 Task: Select Make New AppleScript
Action: Mouse moved to (184, 131)
Screenshot: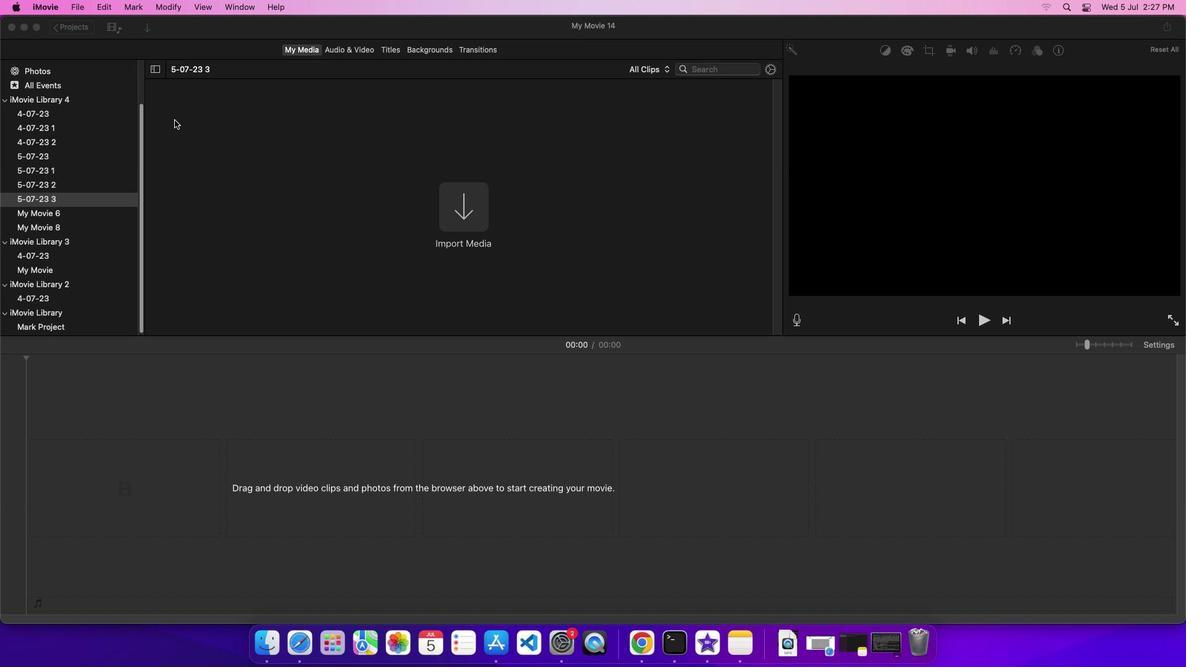 
Action: Mouse pressed left at (184, 131)
Screenshot: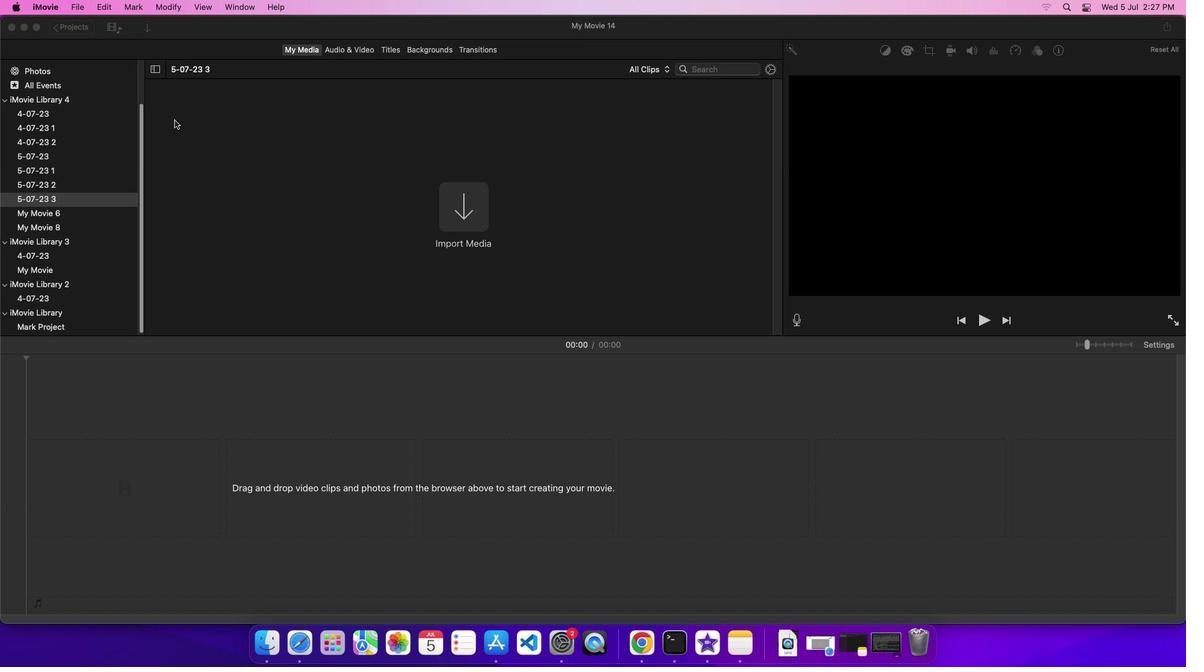 
Action: Mouse moved to (62, 14)
Screenshot: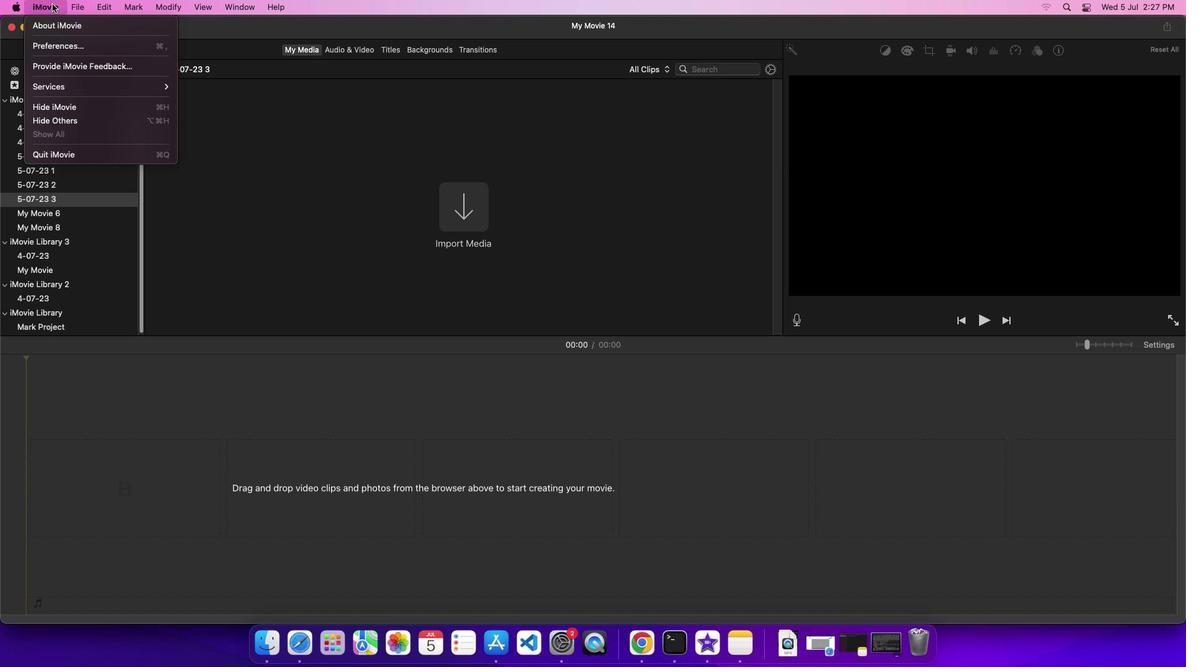 
Action: Mouse pressed left at (62, 14)
Screenshot: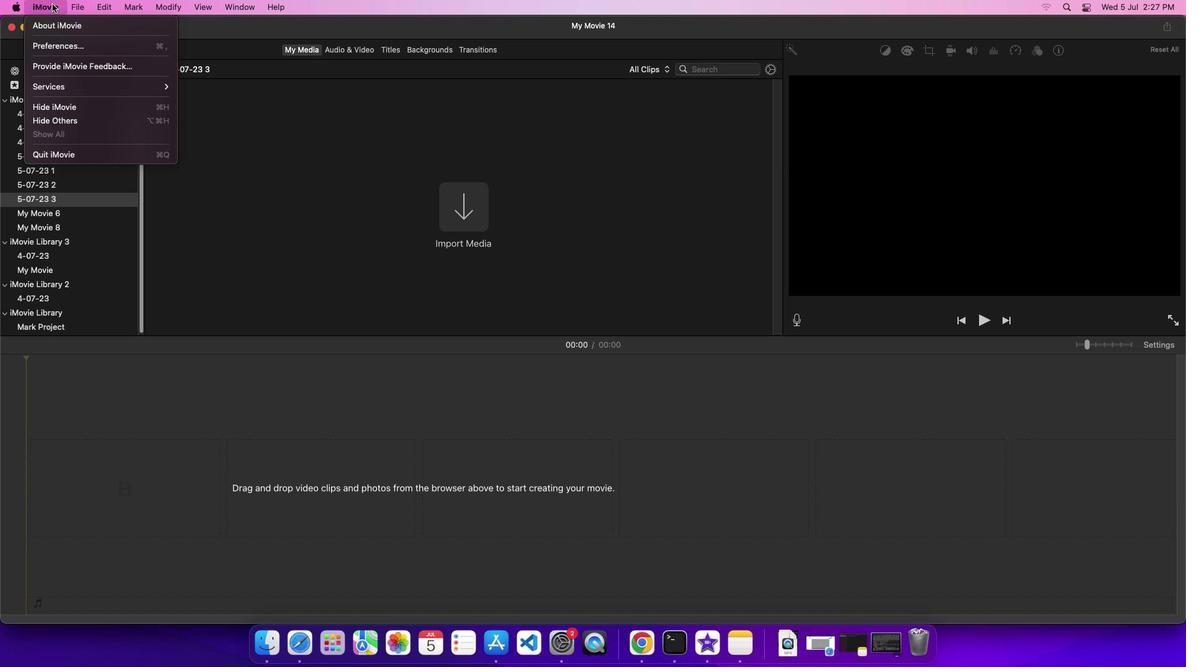 
Action: Mouse moved to (80, 91)
Screenshot: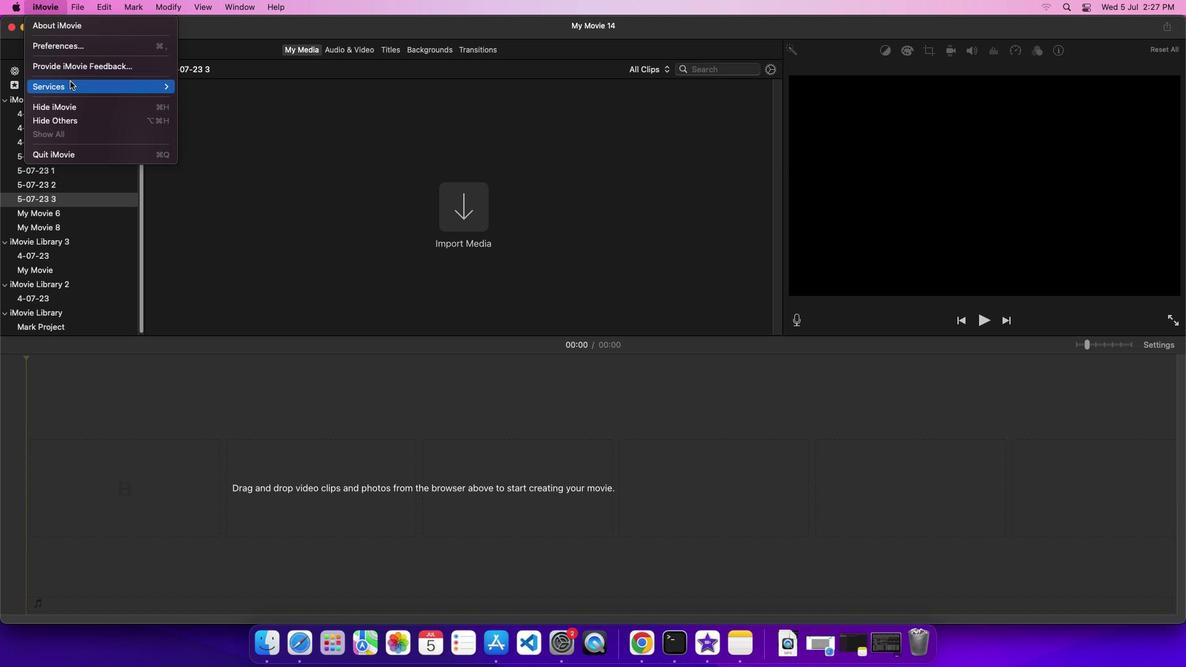 
Action: Mouse pressed left at (80, 91)
Screenshot: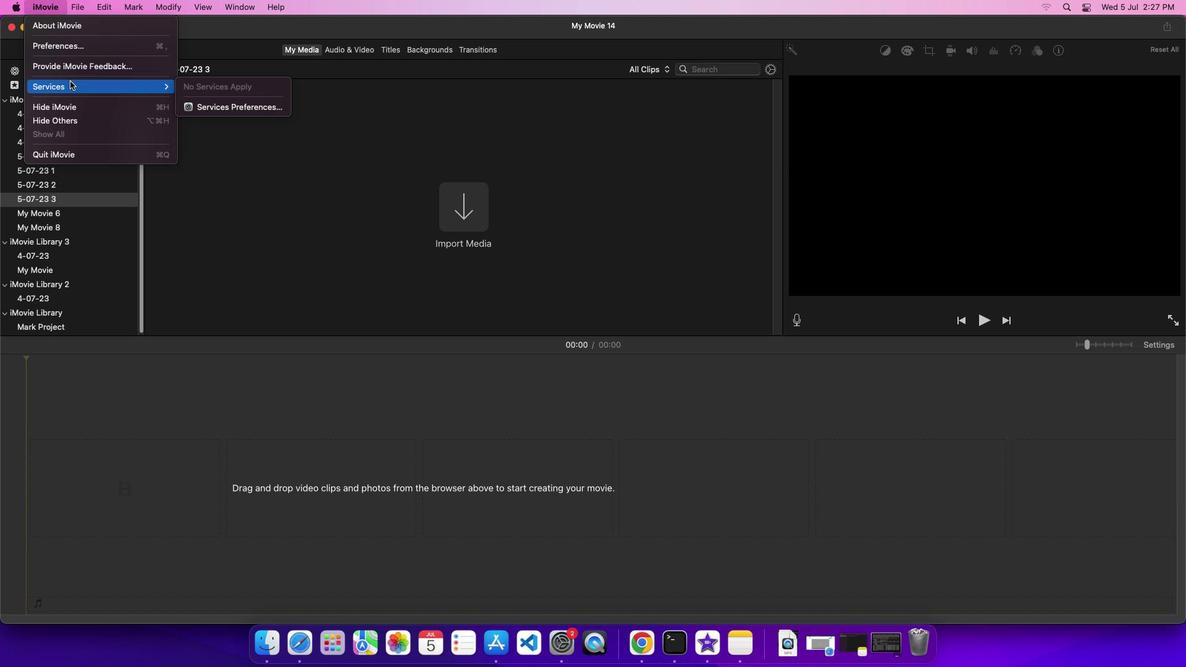 
Action: Mouse moved to (225, 115)
Screenshot: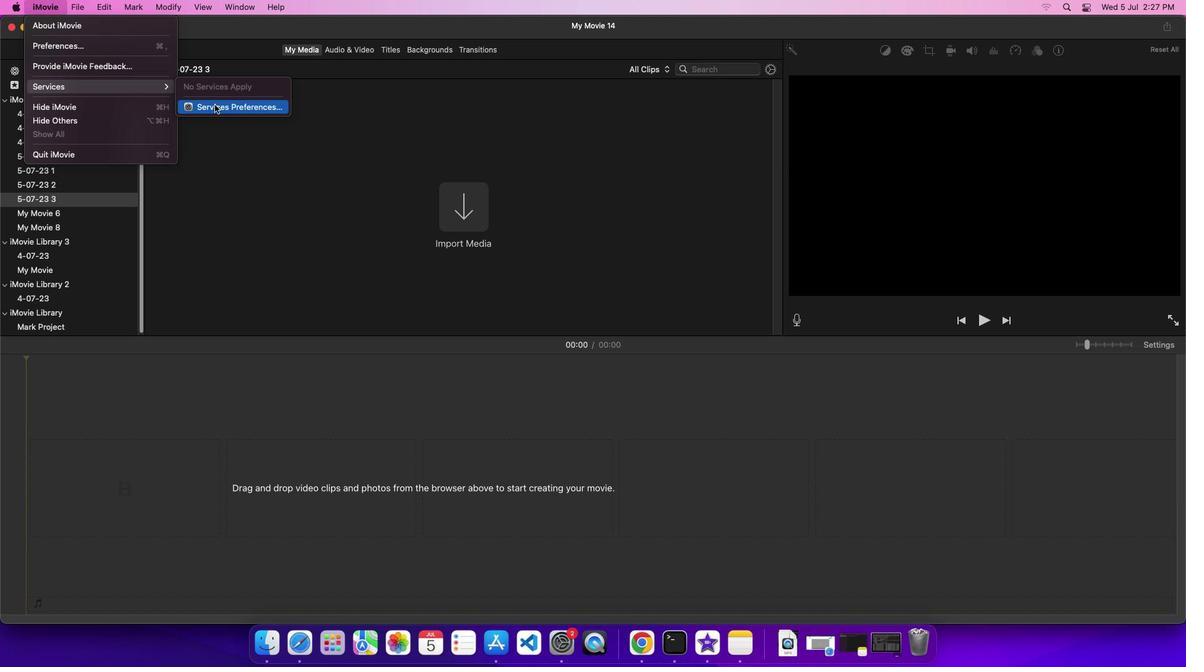 
Action: Mouse pressed left at (225, 115)
Screenshot: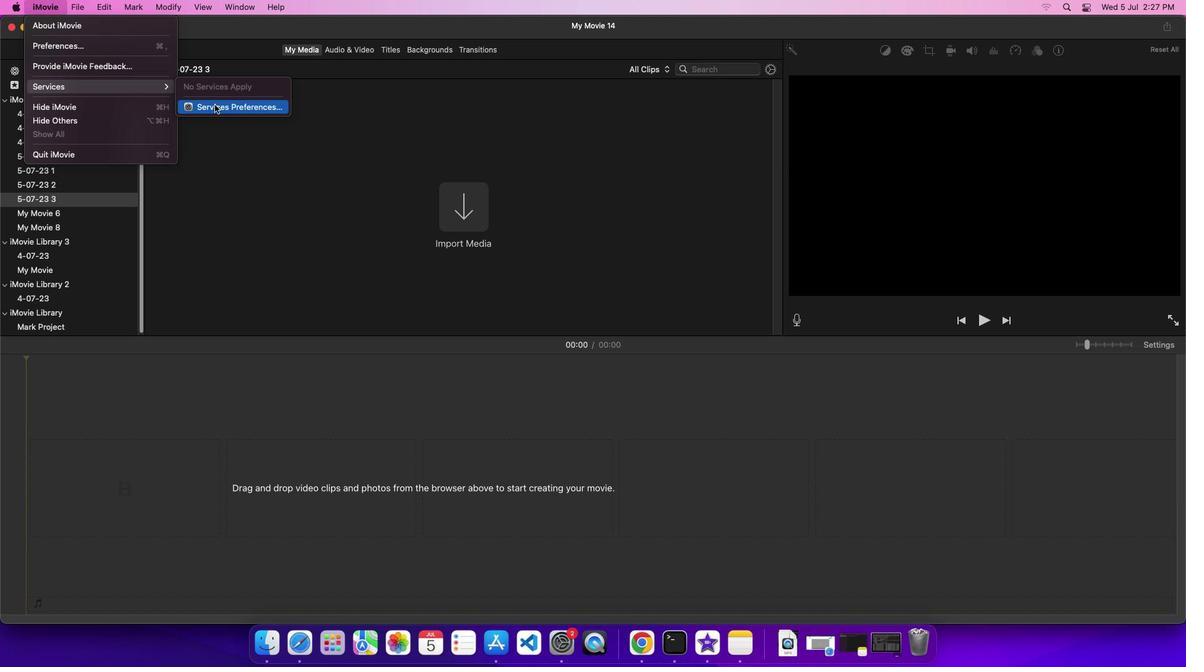 
Action: Mouse moved to (760, 280)
Screenshot: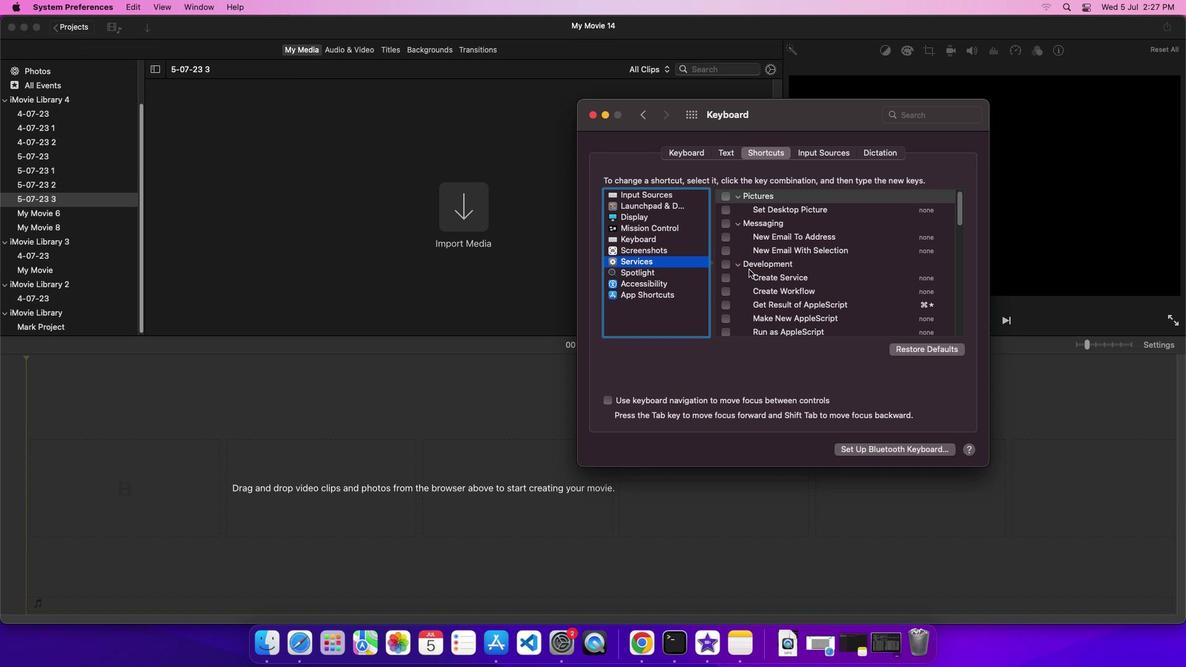 
Action: Mouse scrolled (760, 280) with delta (10, 9)
Screenshot: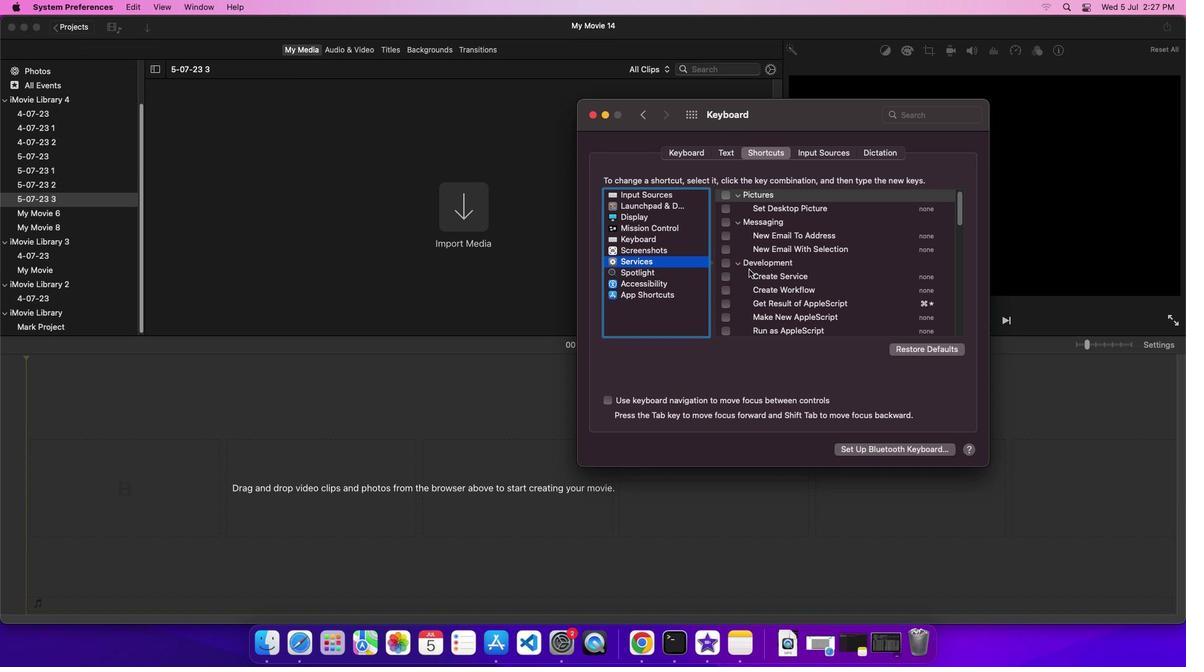 
Action: Mouse scrolled (760, 280) with delta (10, 9)
Screenshot: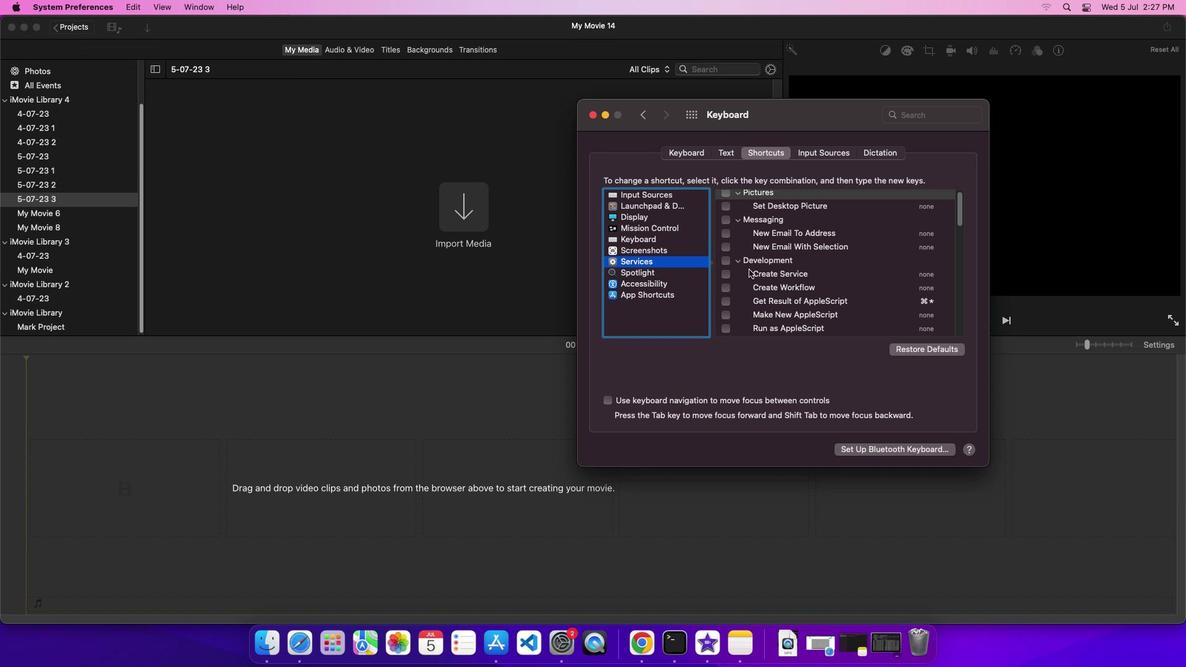 
Action: Mouse scrolled (760, 280) with delta (10, 9)
Screenshot: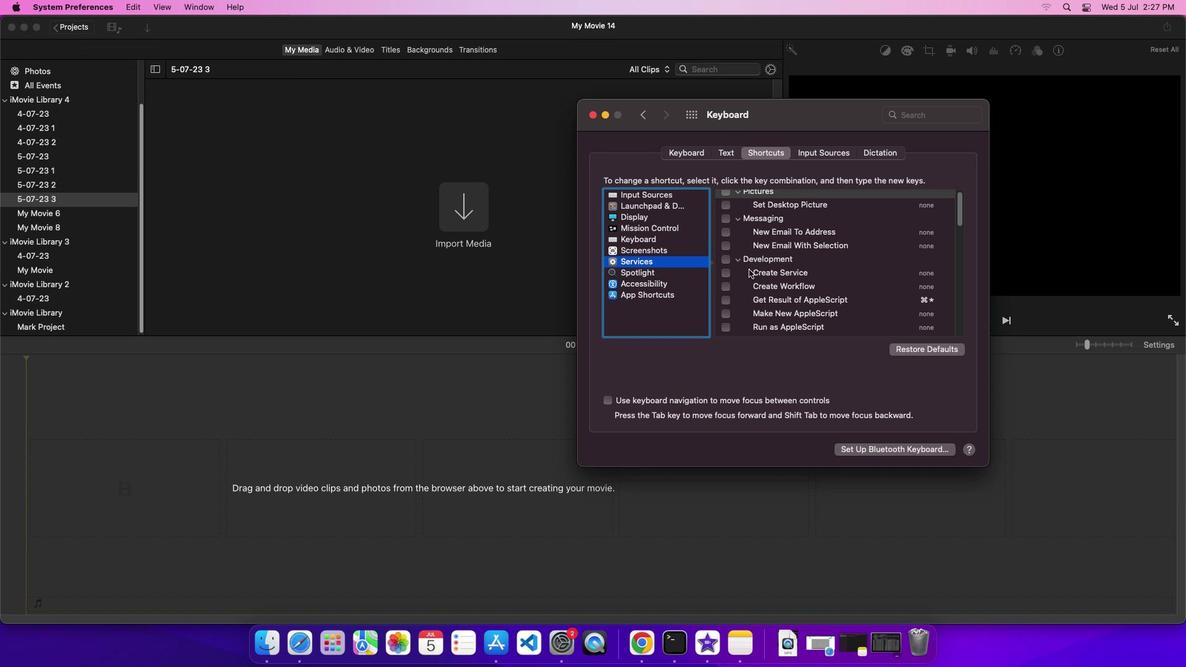 
Action: Mouse scrolled (760, 280) with delta (10, 9)
Screenshot: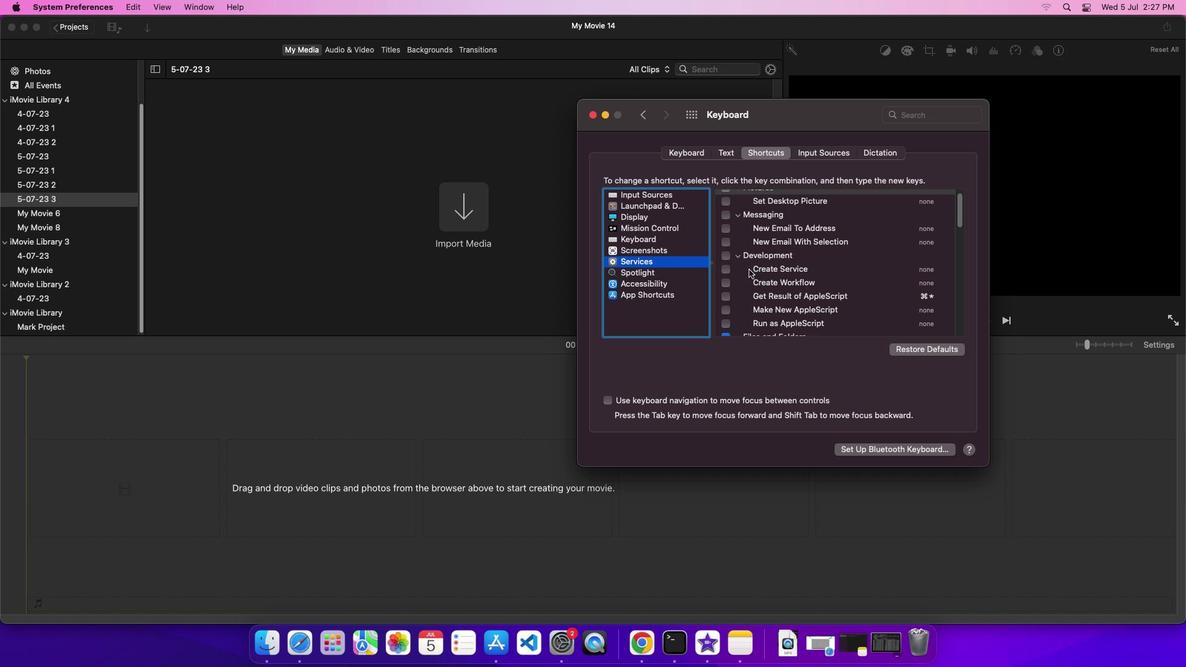 
Action: Mouse scrolled (760, 280) with delta (10, 9)
Screenshot: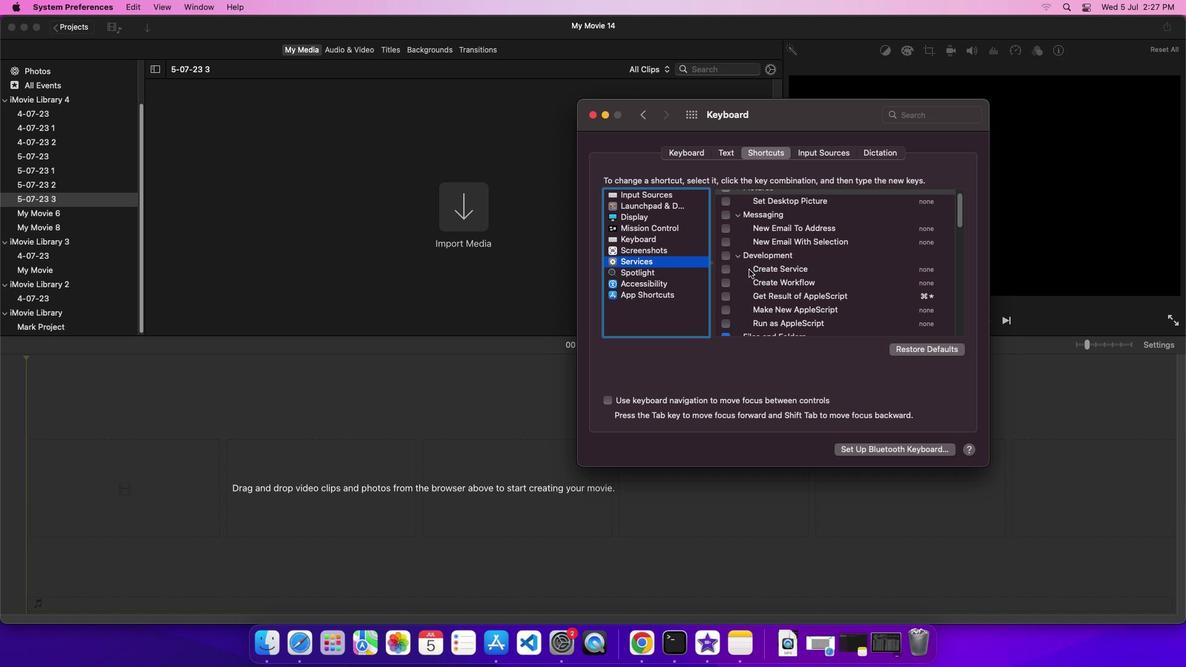 
Action: Mouse moved to (759, 283)
Screenshot: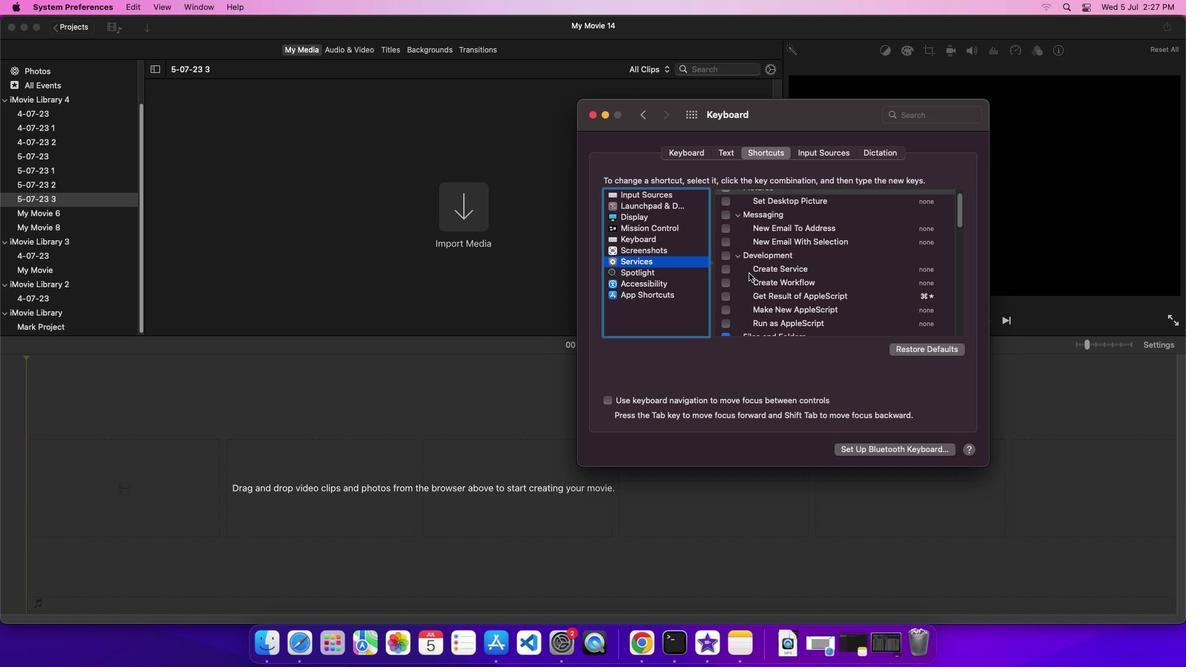 
Action: Mouse scrolled (759, 283) with delta (10, 9)
Screenshot: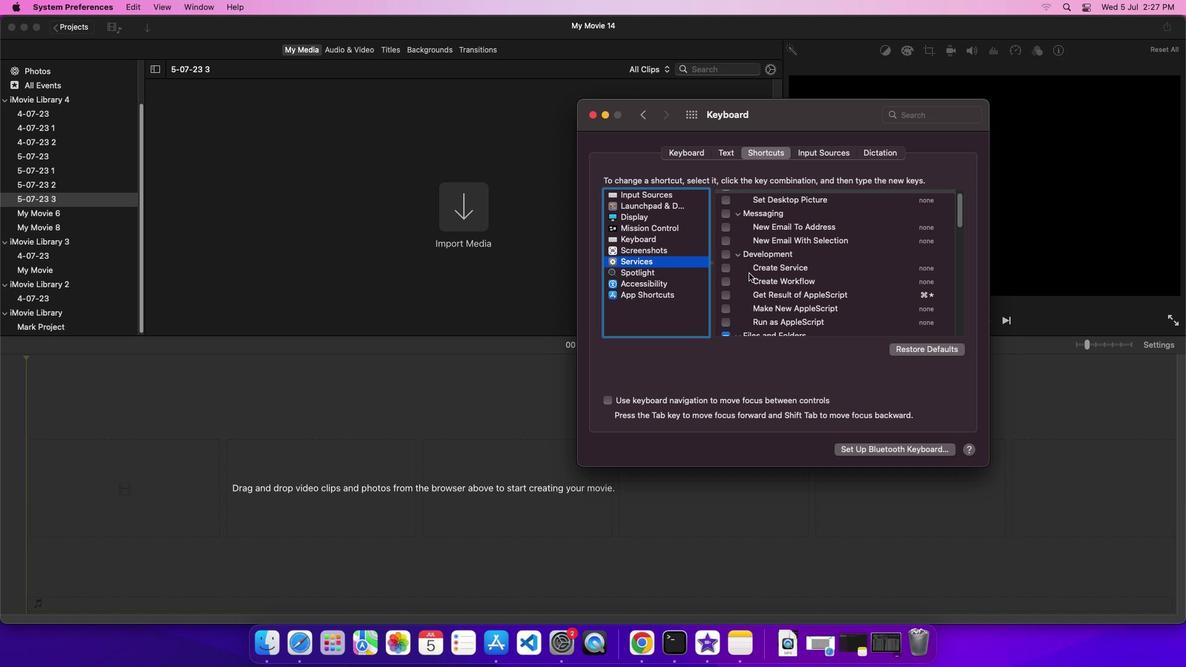 
Action: Mouse scrolled (759, 283) with delta (10, 9)
Screenshot: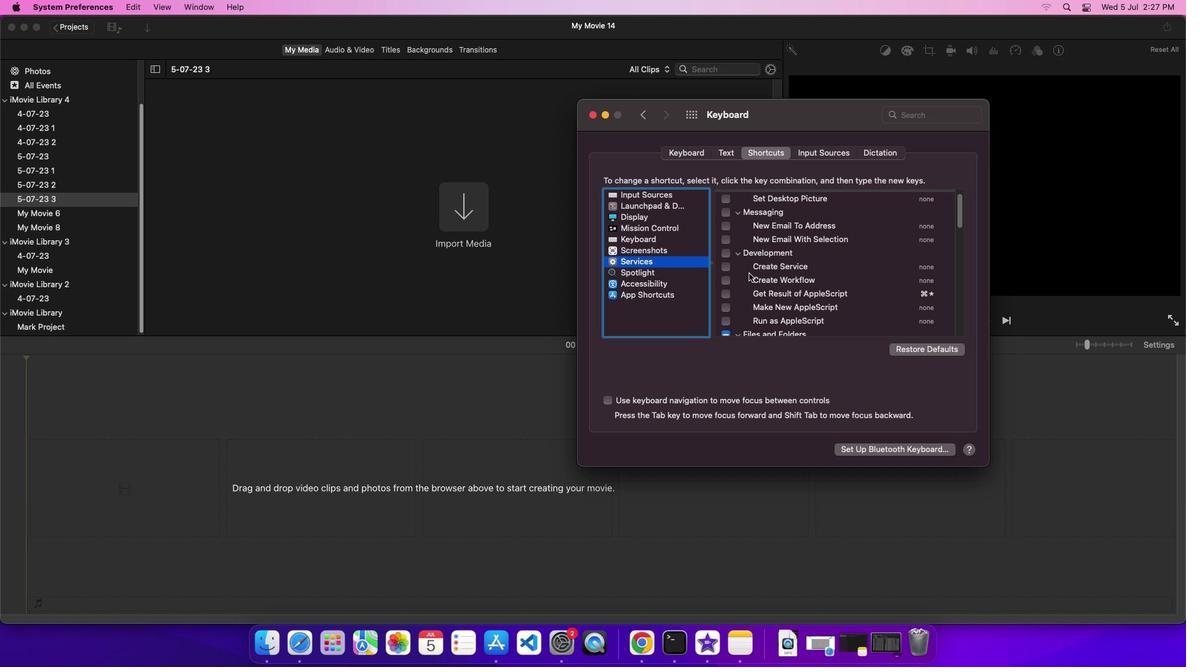
Action: Mouse moved to (736, 319)
Screenshot: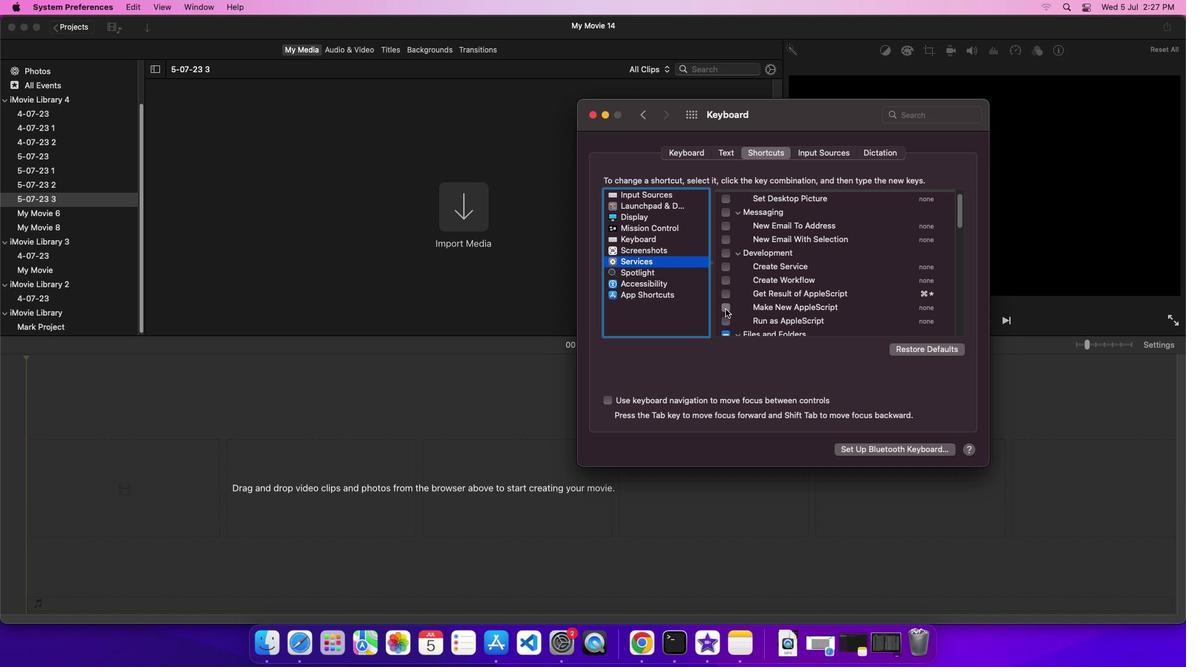 
Action: Mouse pressed left at (736, 319)
Screenshot: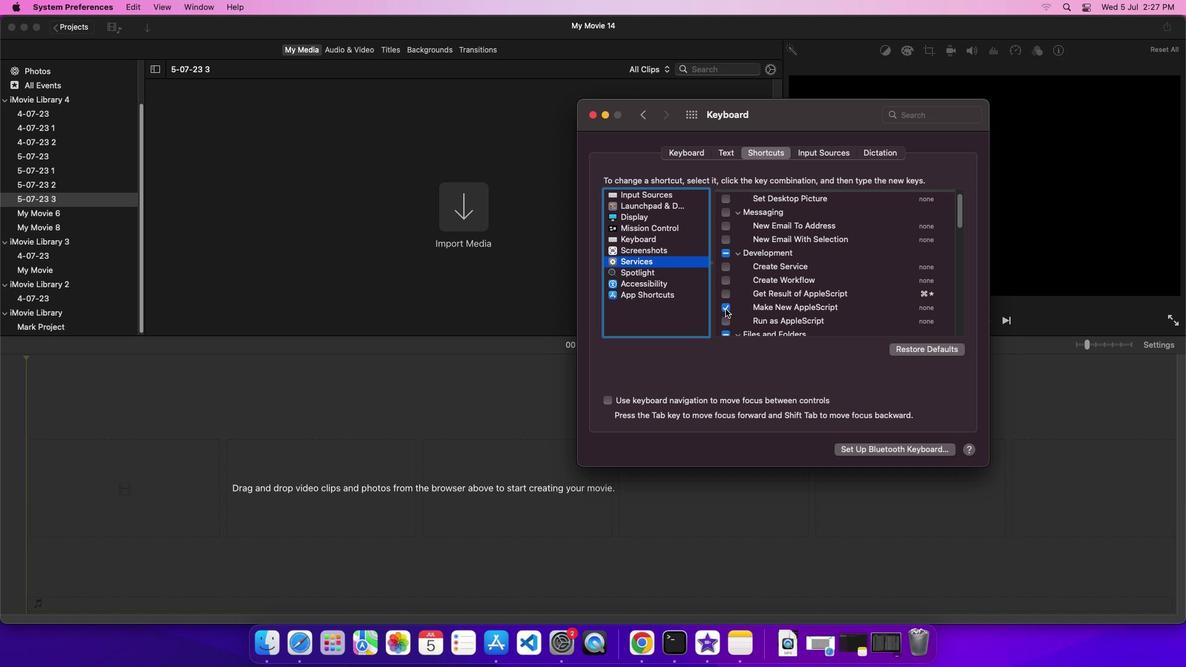 
Action: Mouse moved to (755, 328)
Screenshot: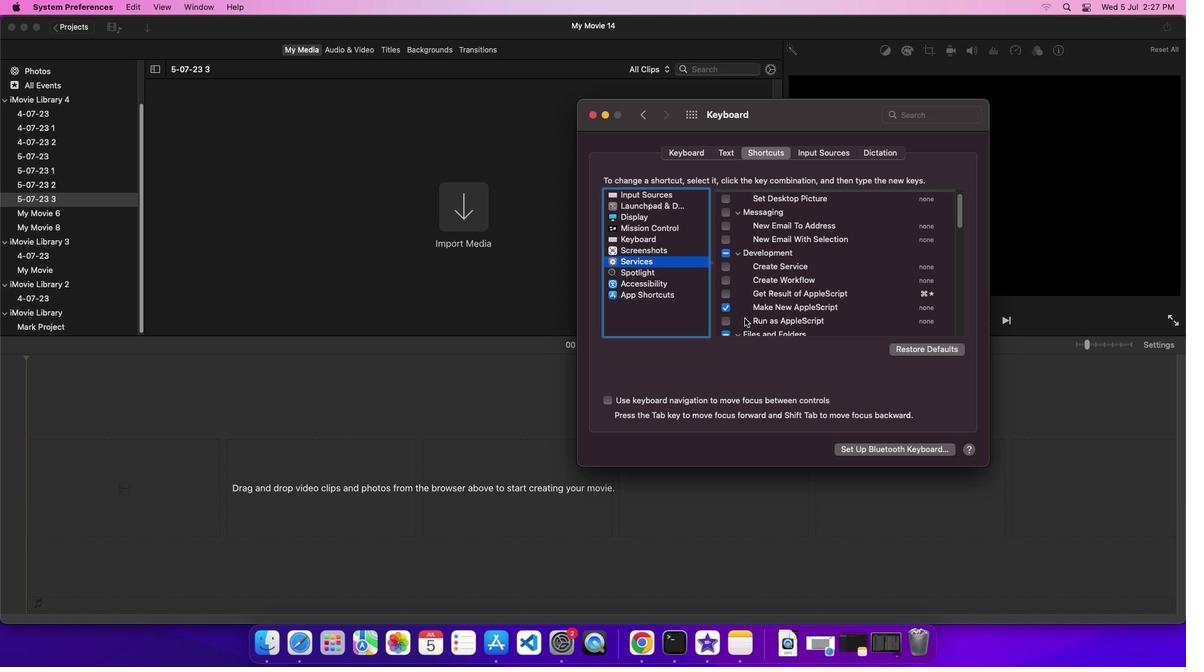 
